 Task: Make in the project WonderTech an epic 'API Integration'.
Action: Mouse moved to (285, 467)
Screenshot: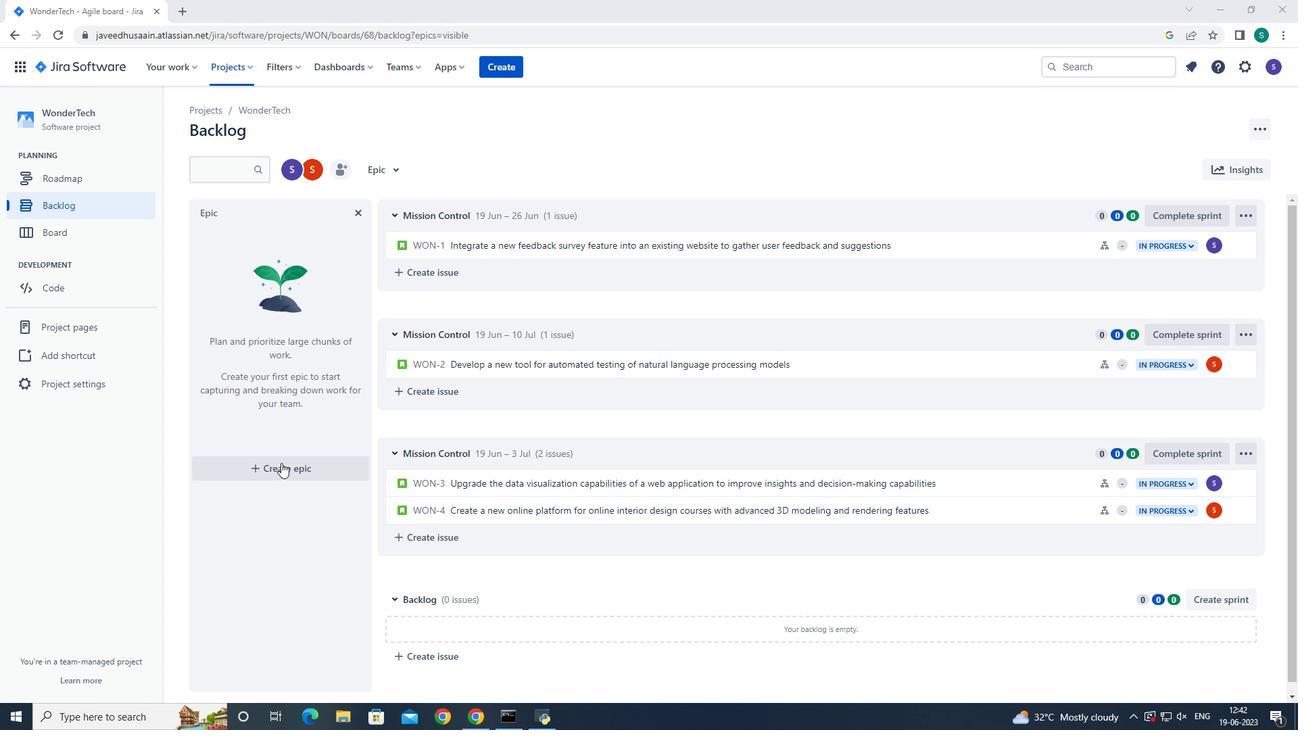 
Action: Mouse pressed left at (285, 467)
Screenshot: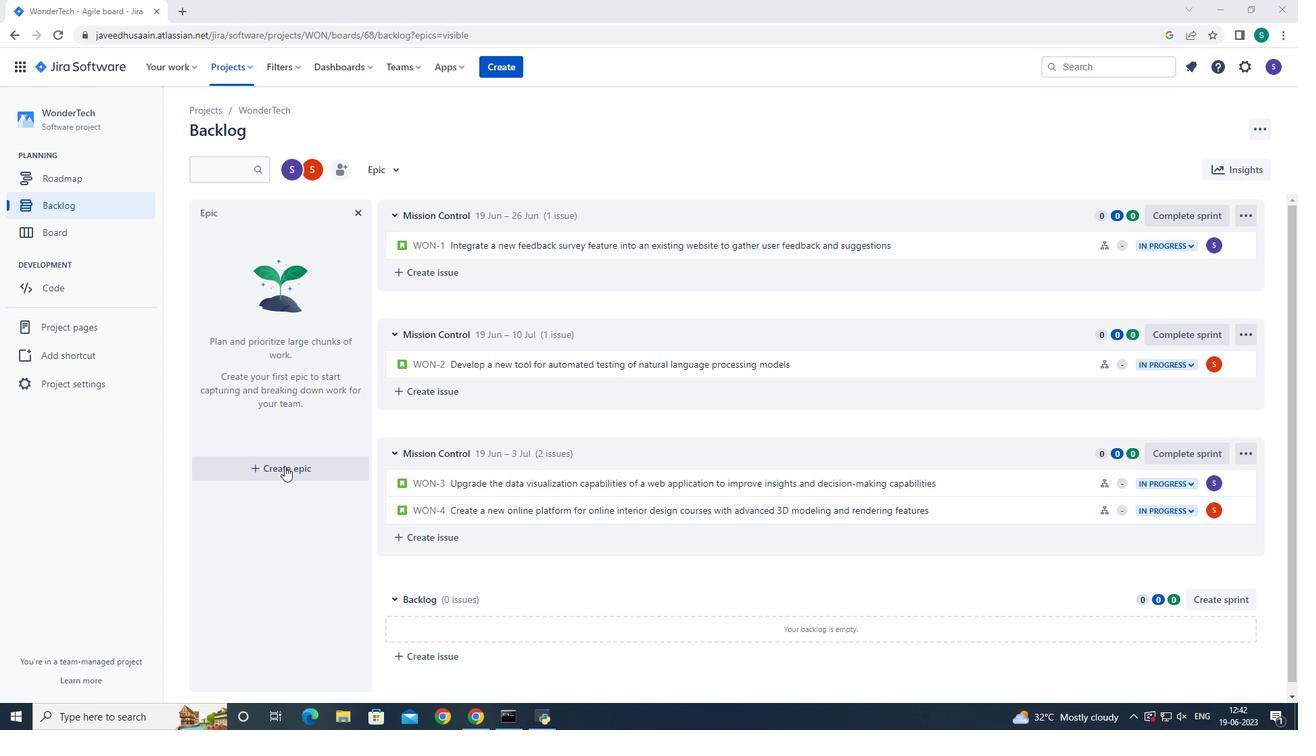 
Action: Mouse moved to (294, 471)
Screenshot: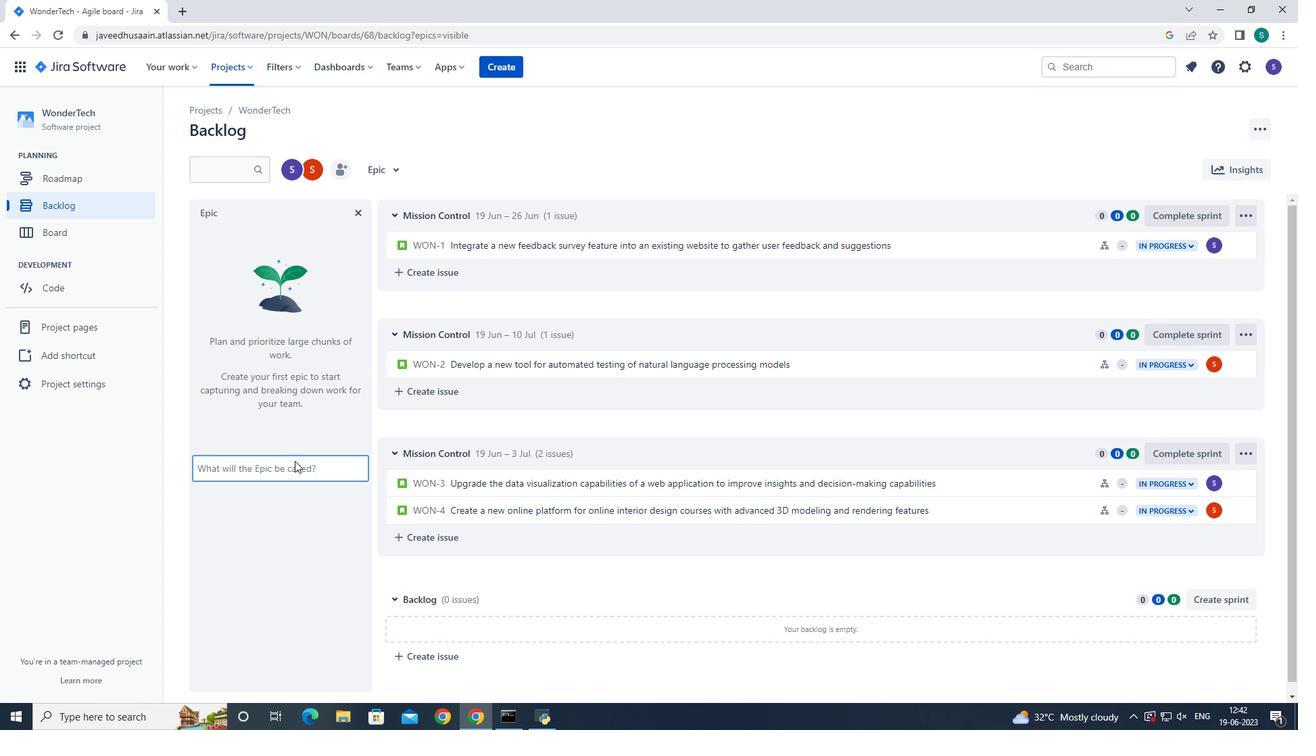 
Action: Mouse pressed left at (294, 471)
Screenshot: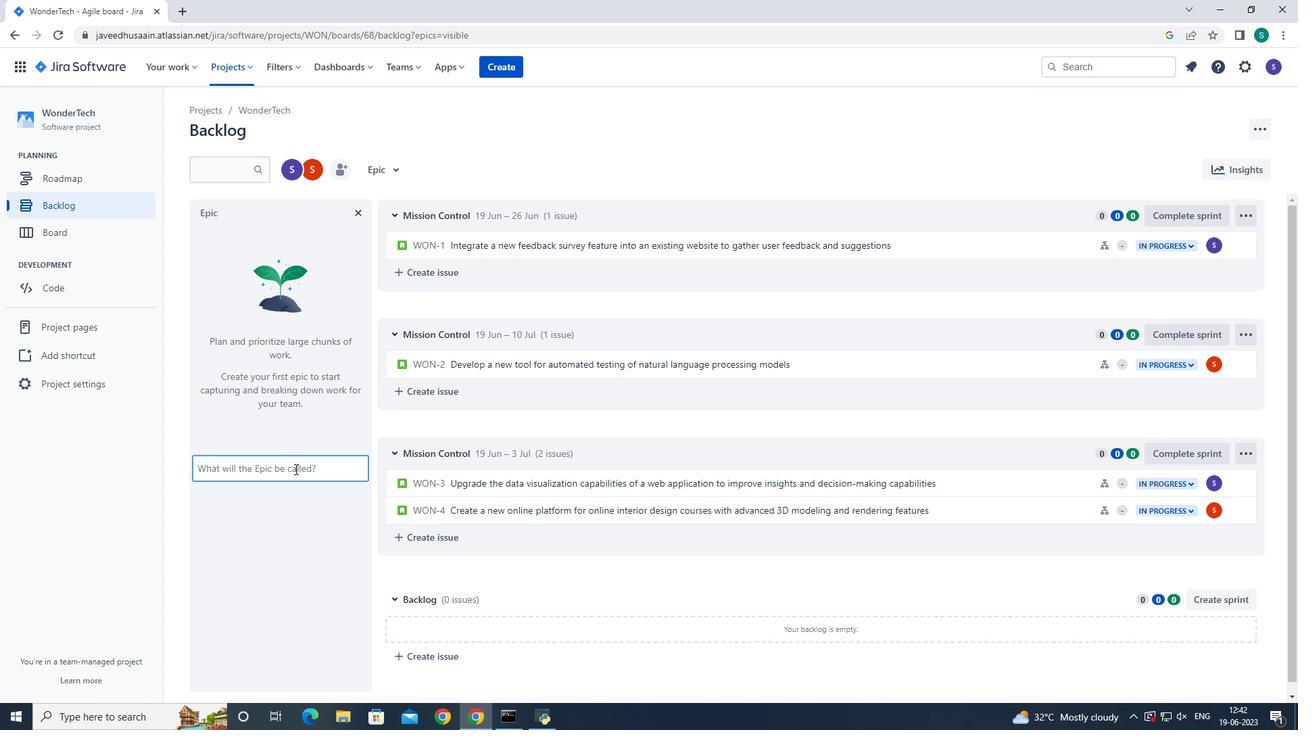 
Action: Mouse moved to (294, 472)
Screenshot: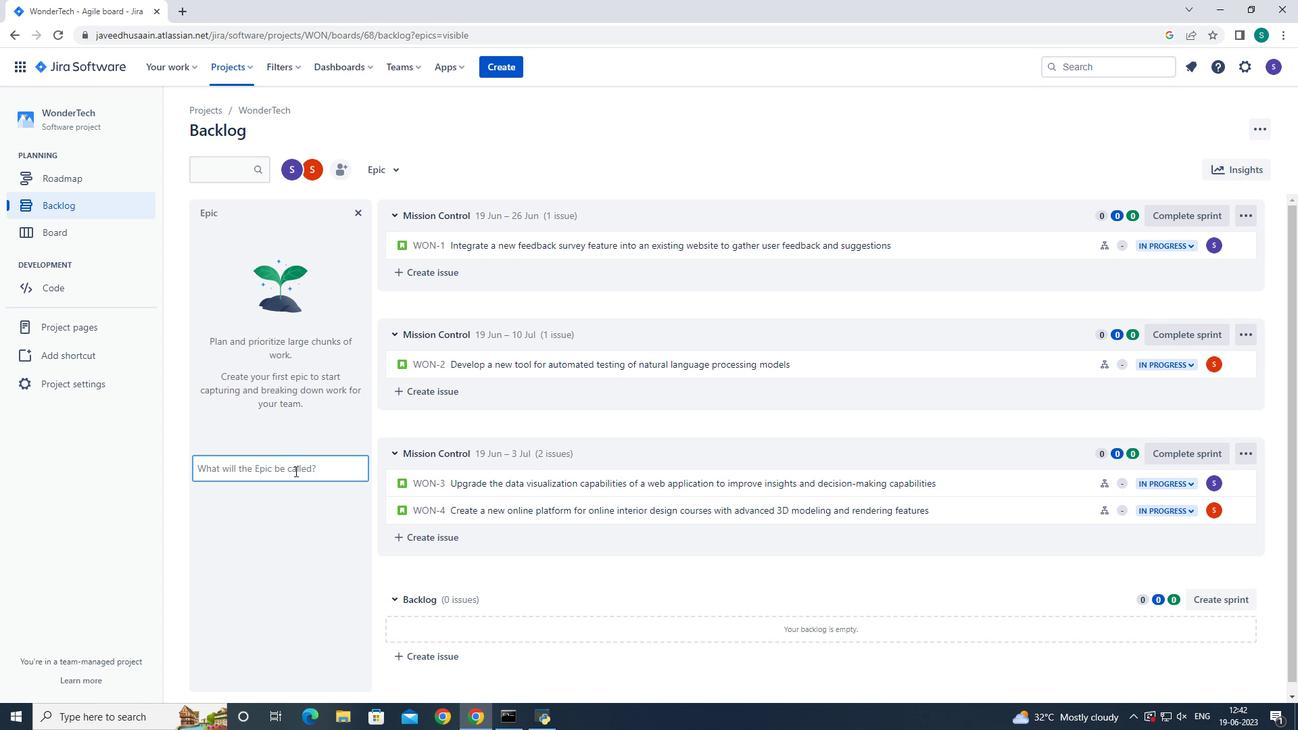 
Action: Key pressed <Key.shift>API<Key.space><Key.shift>Integrayt<Key.backspace><Key.backspace>tion<Key.enter>
Screenshot: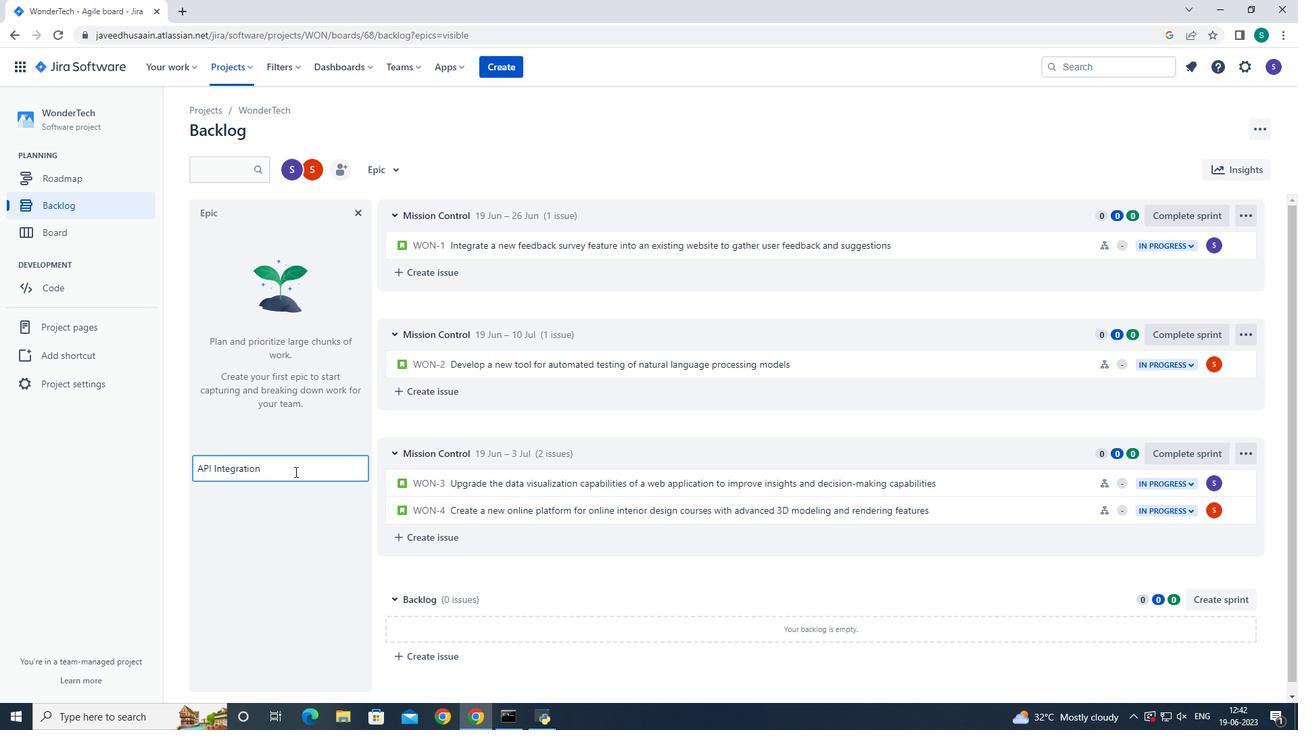 
